 Task: Change the button text color to "E41515".
Action: Mouse moved to (95, 199)
Screenshot: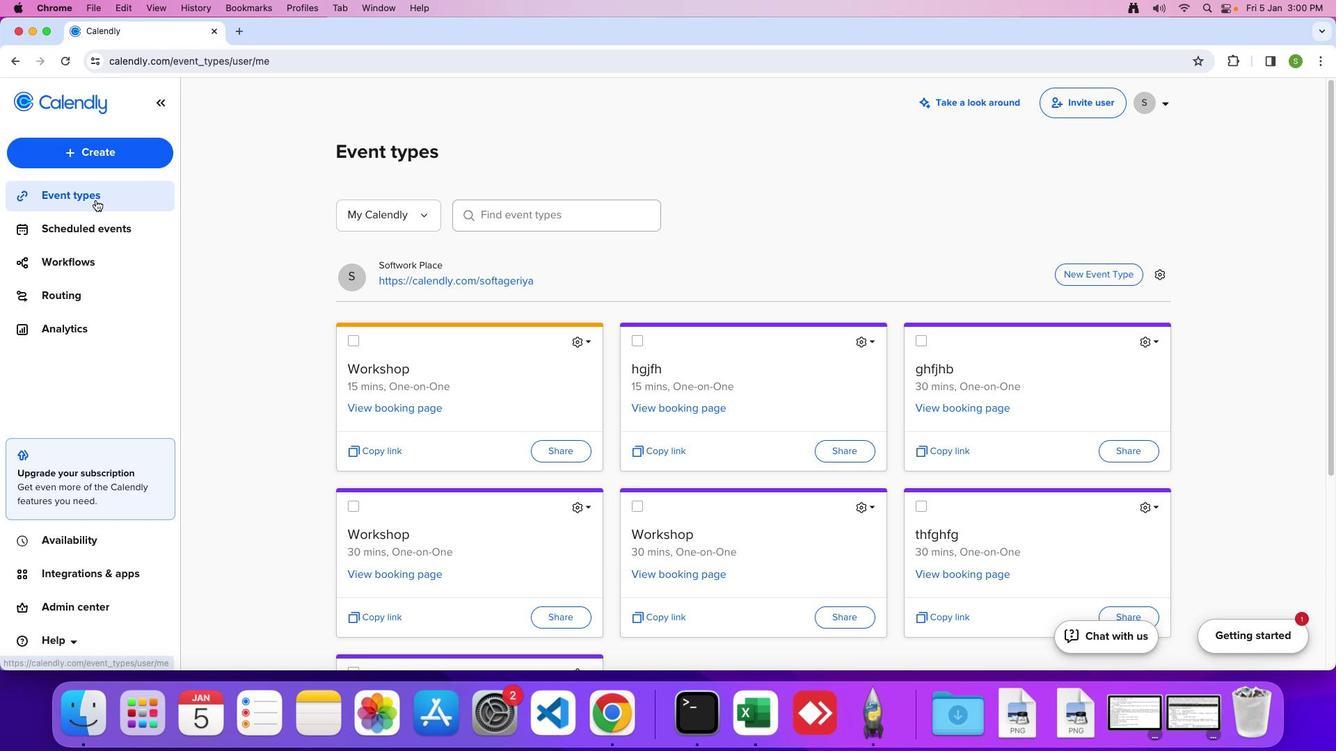 
Action: Mouse pressed left at (95, 199)
Screenshot: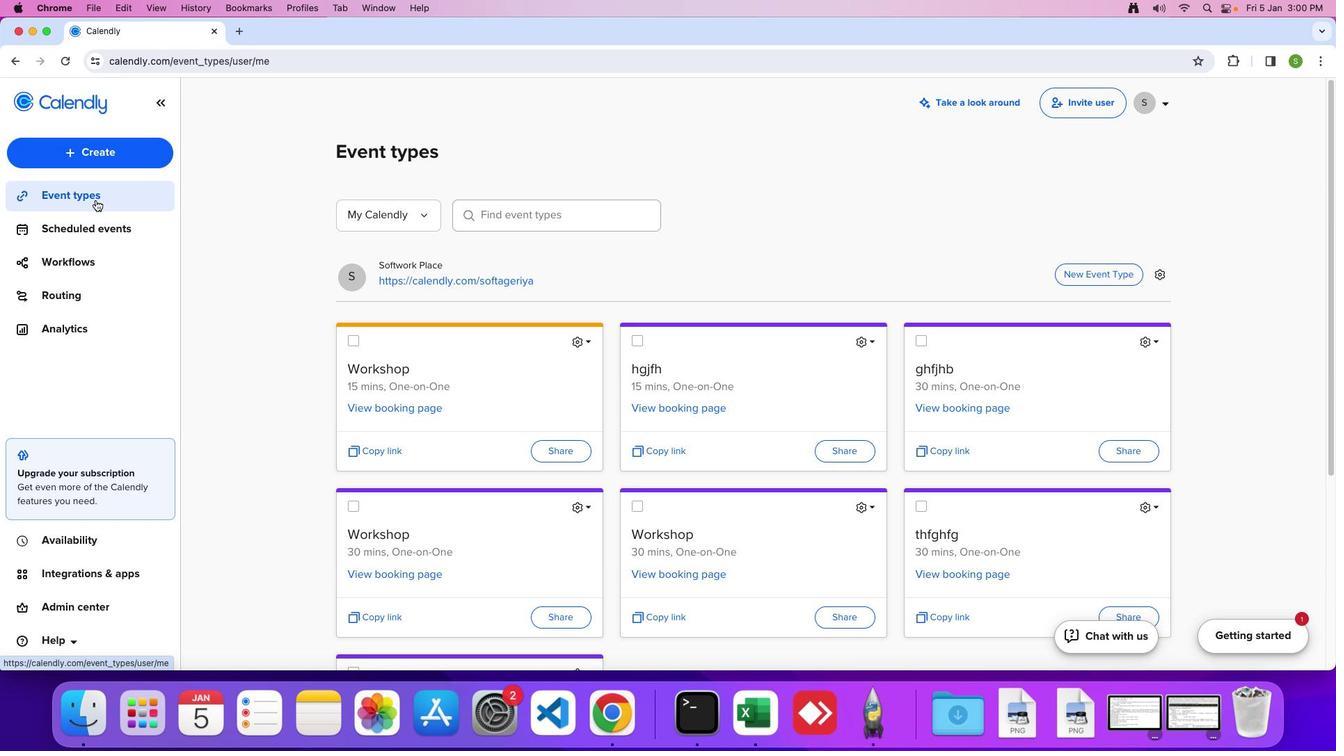 
Action: Mouse moved to (1161, 278)
Screenshot: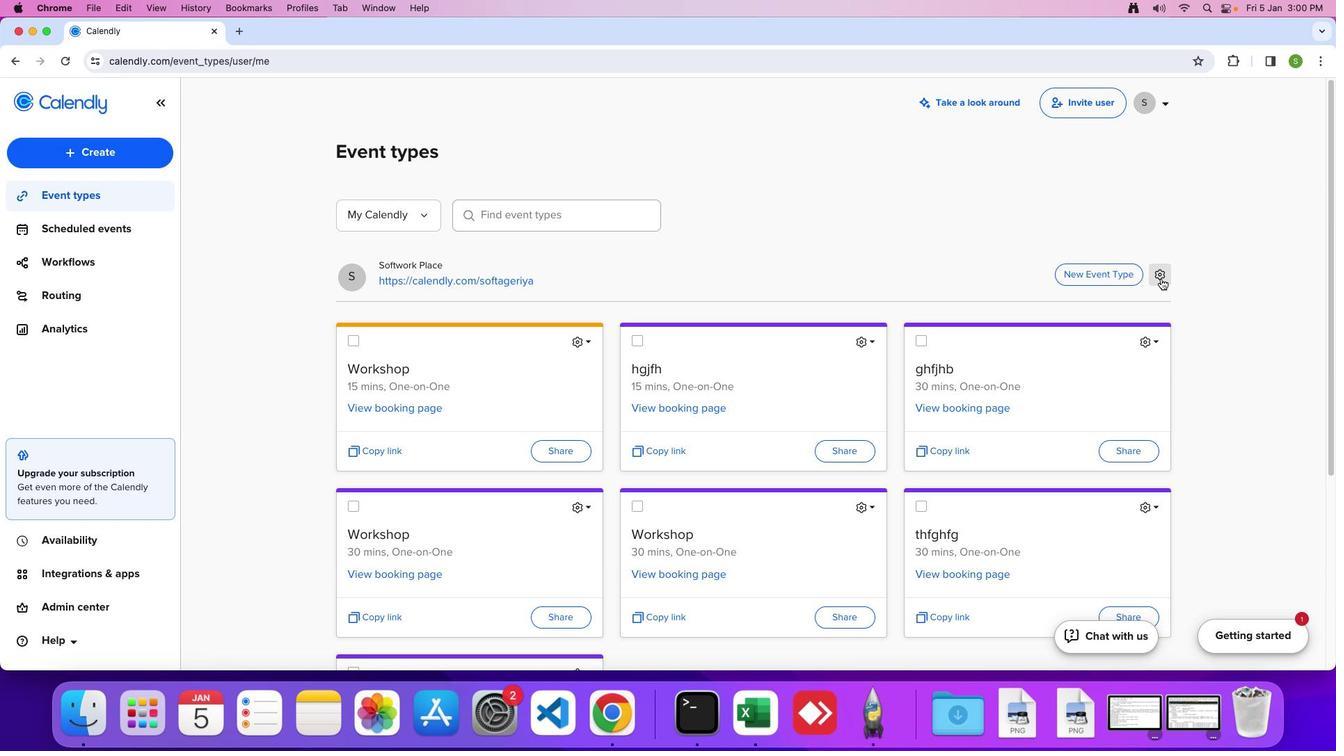 
Action: Mouse pressed left at (1161, 278)
Screenshot: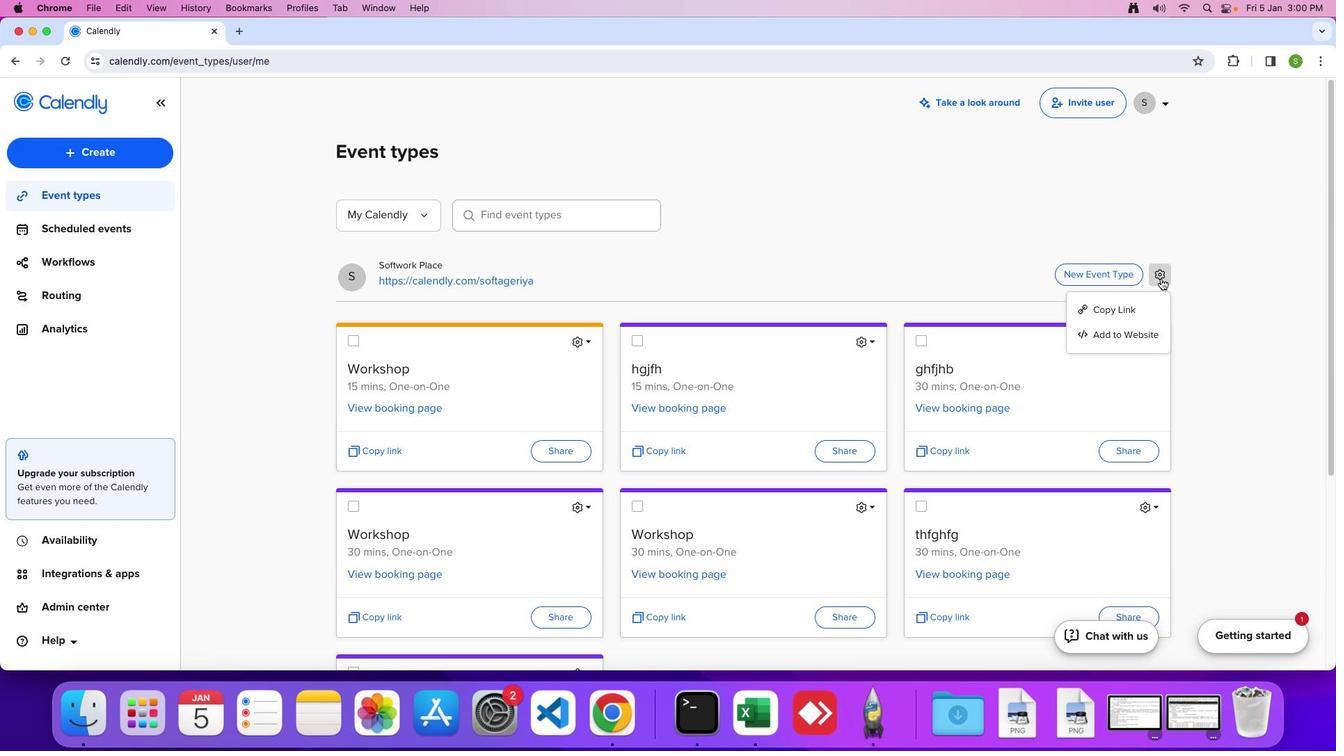
Action: Mouse moved to (1117, 334)
Screenshot: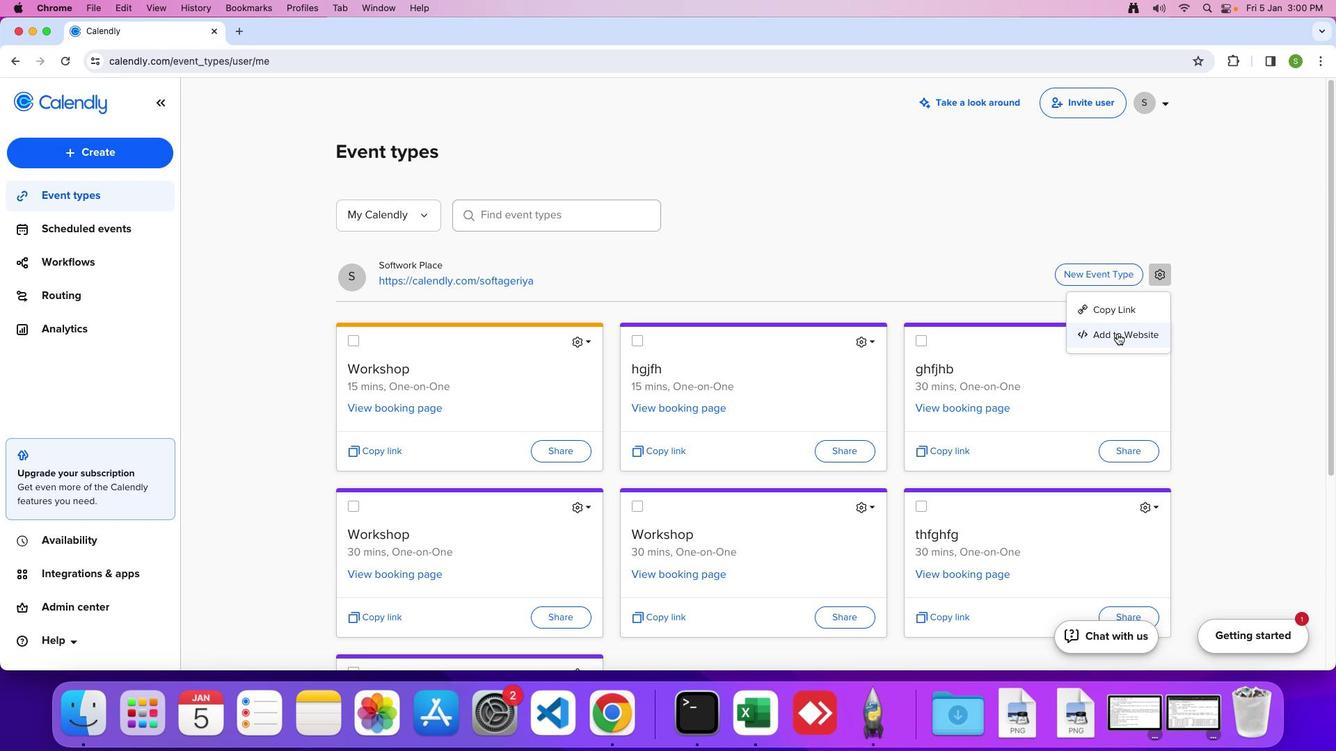 
Action: Mouse pressed left at (1117, 334)
Screenshot: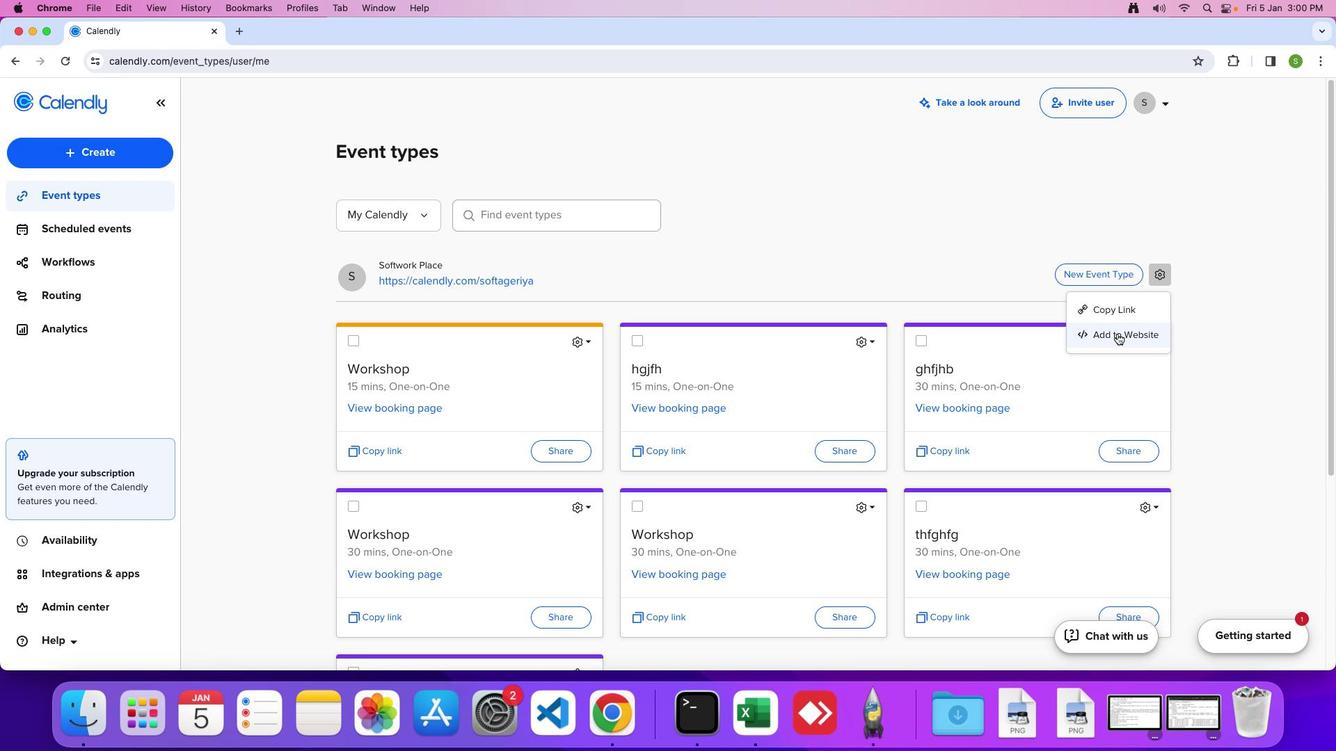 
Action: Mouse moved to (658, 334)
Screenshot: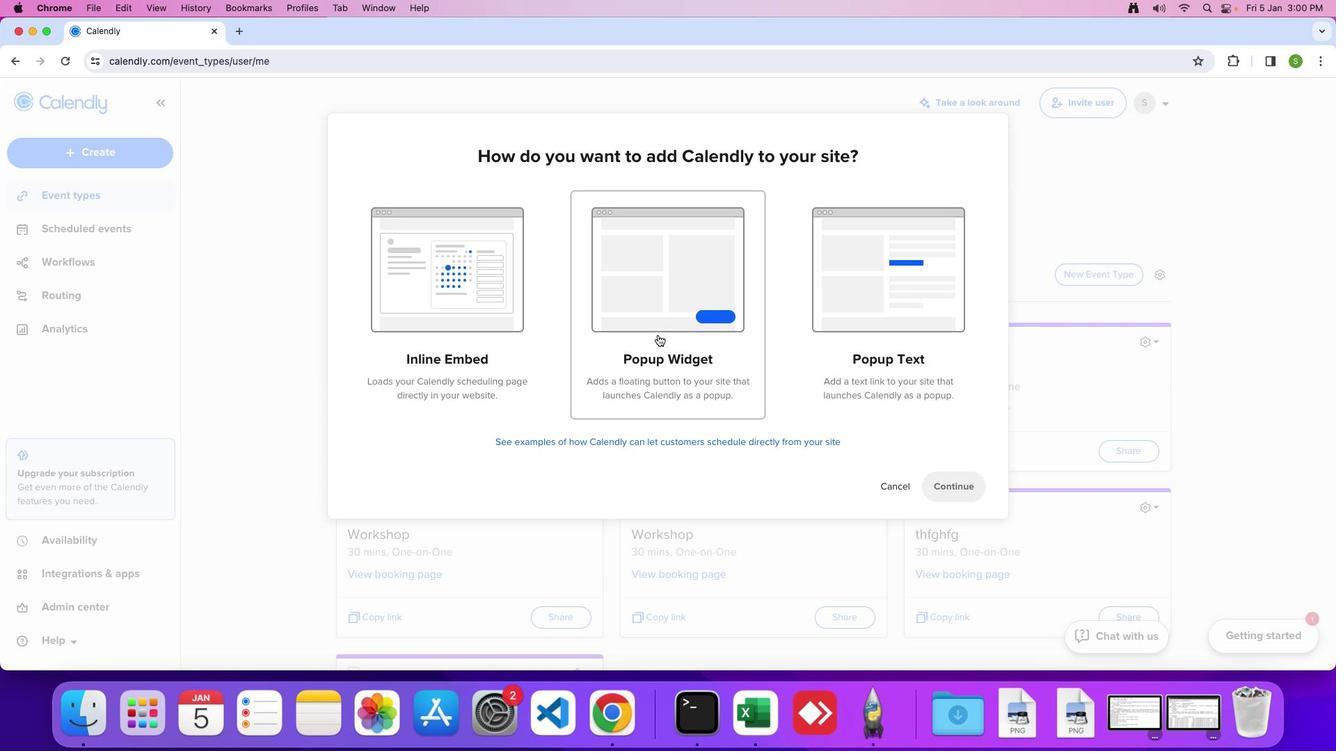 
Action: Mouse pressed left at (658, 334)
Screenshot: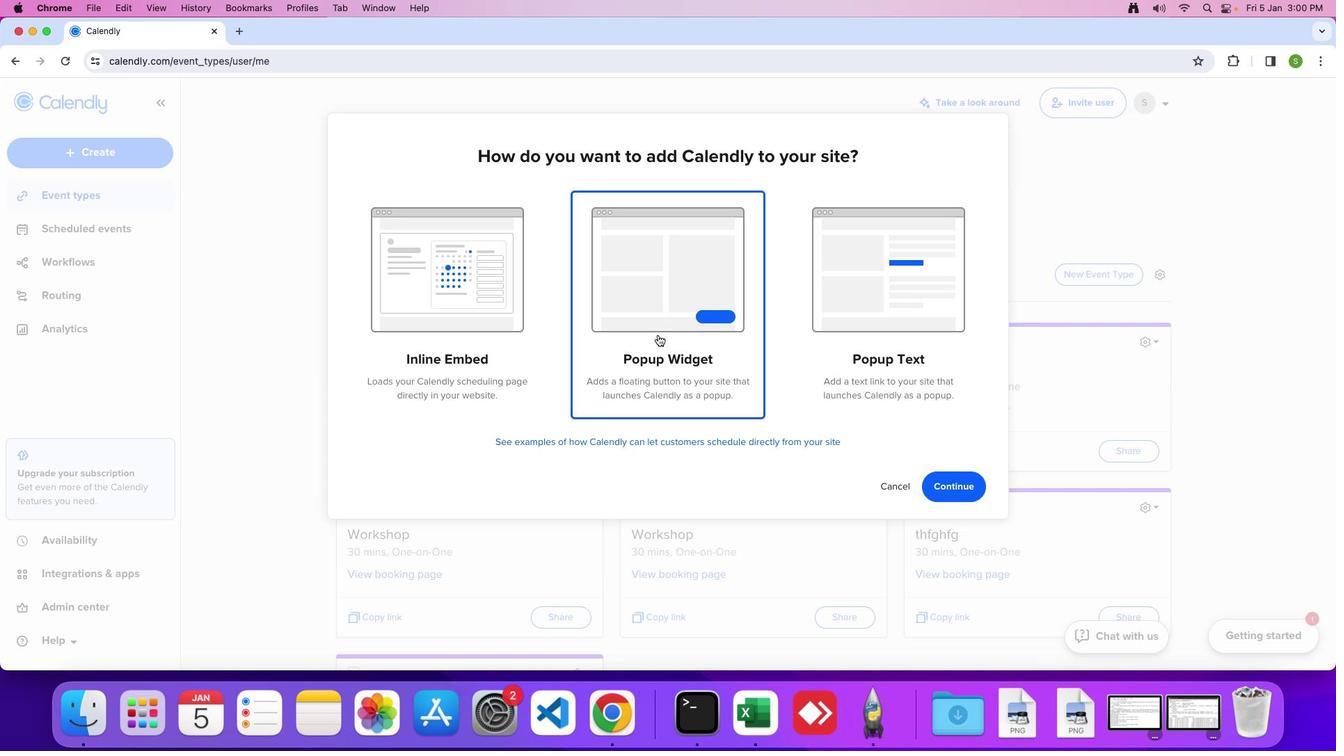 
Action: Mouse moved to (938, 483)
Screenshot: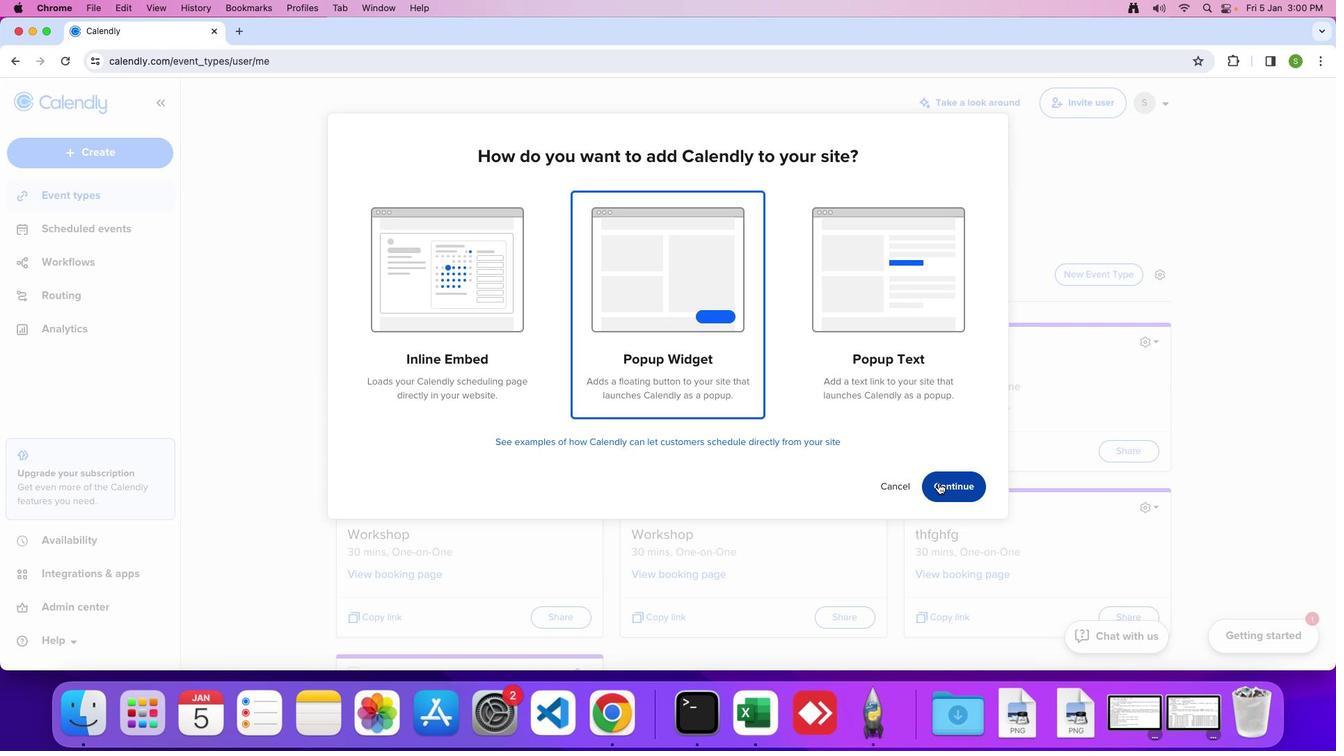 
Action: Mouse pressed left at (938, 483)
Screenshot: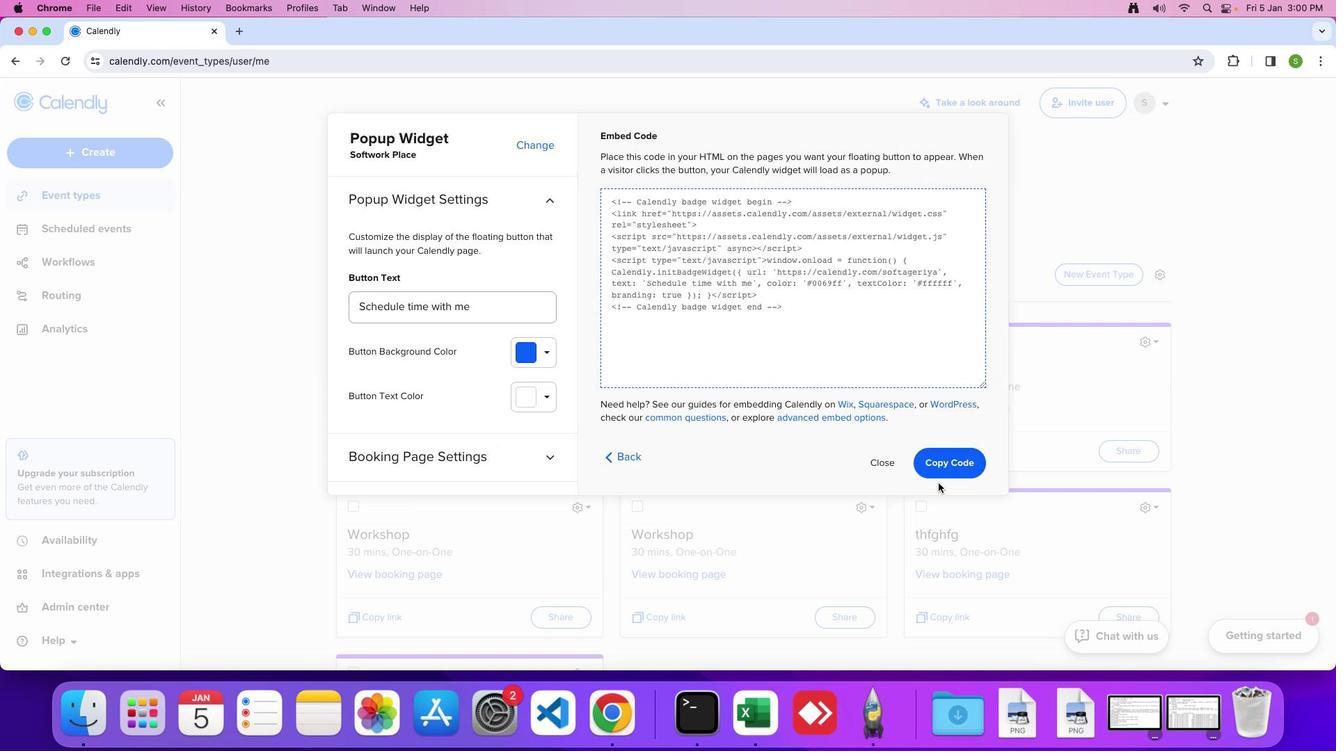 
Action: Mouse moved to (547, 398)
Screenshot: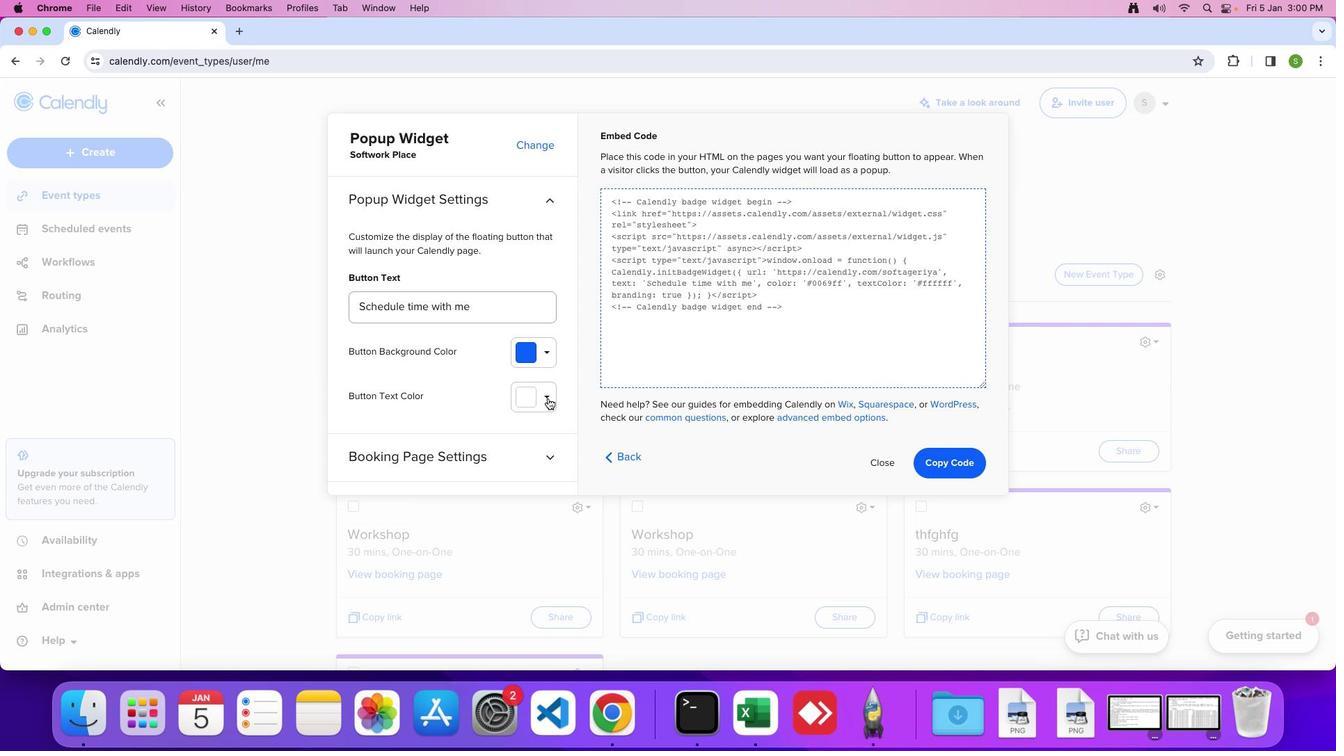 
Action: Mouse pressed left at (547, 398)
Screenshot: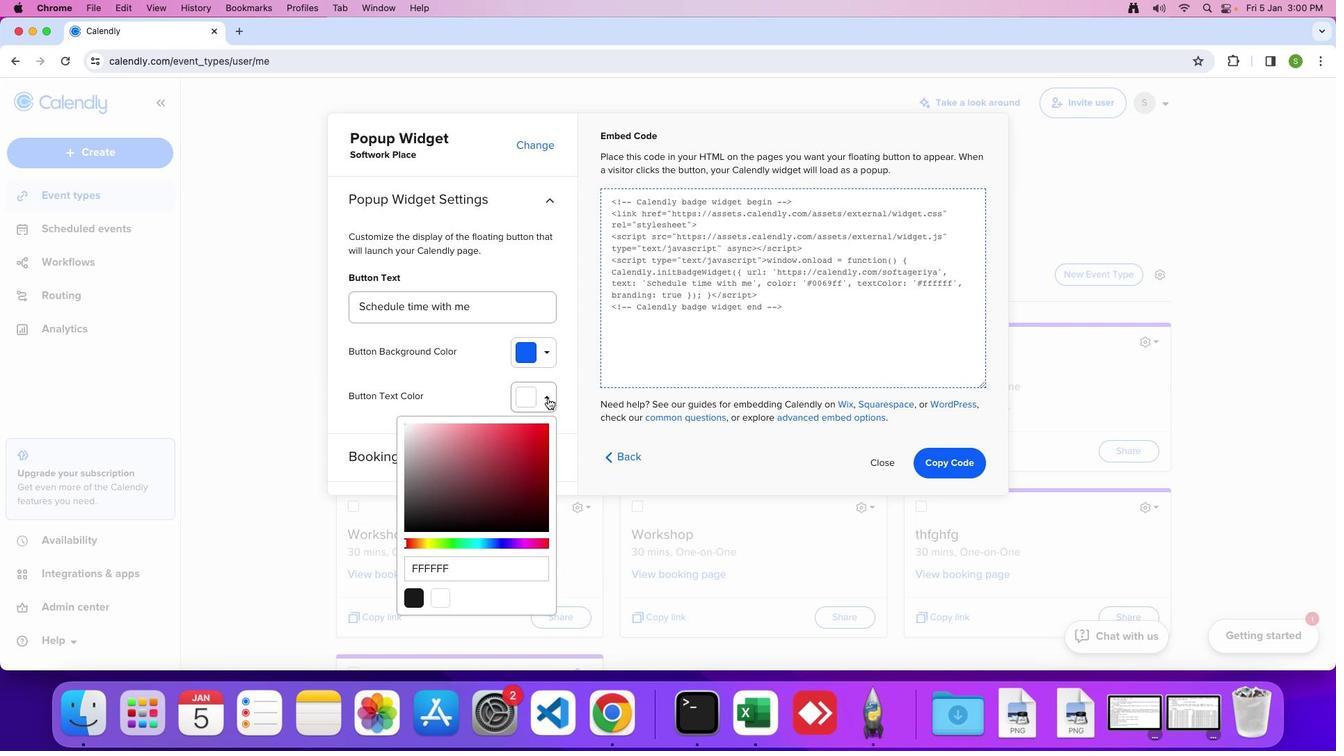 
Action: Mouse moved to (462, 569)
Screenshot: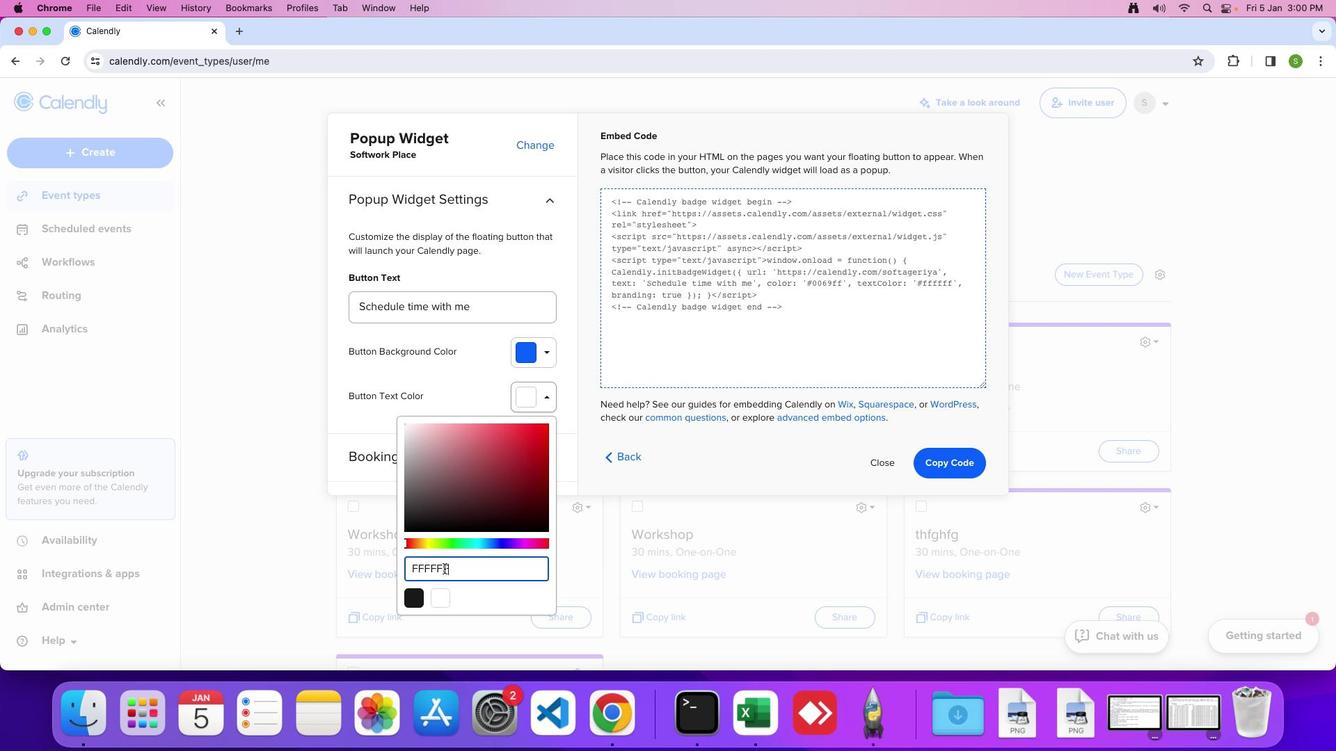 
Action: Mouse pressed left at (462, 569)
Screenshot: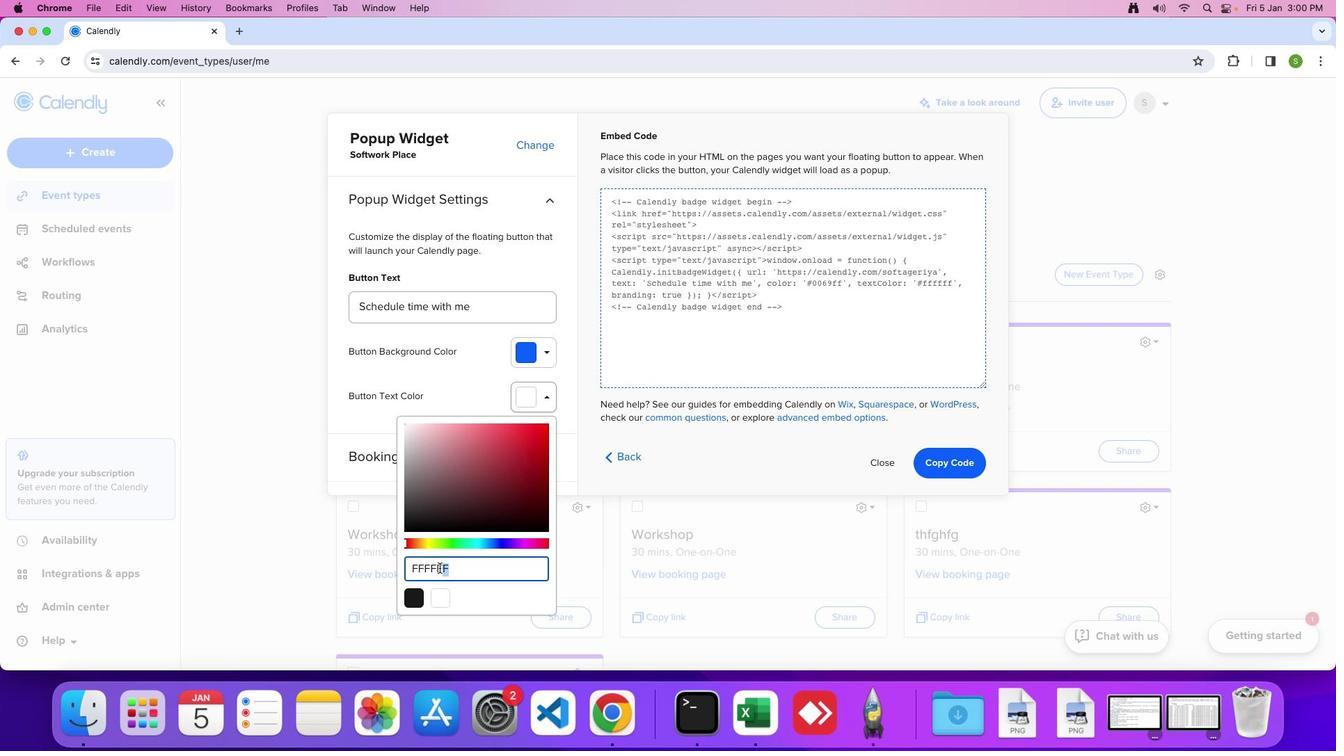 
Action: Mouse moved to (411, 555)
Screenshot: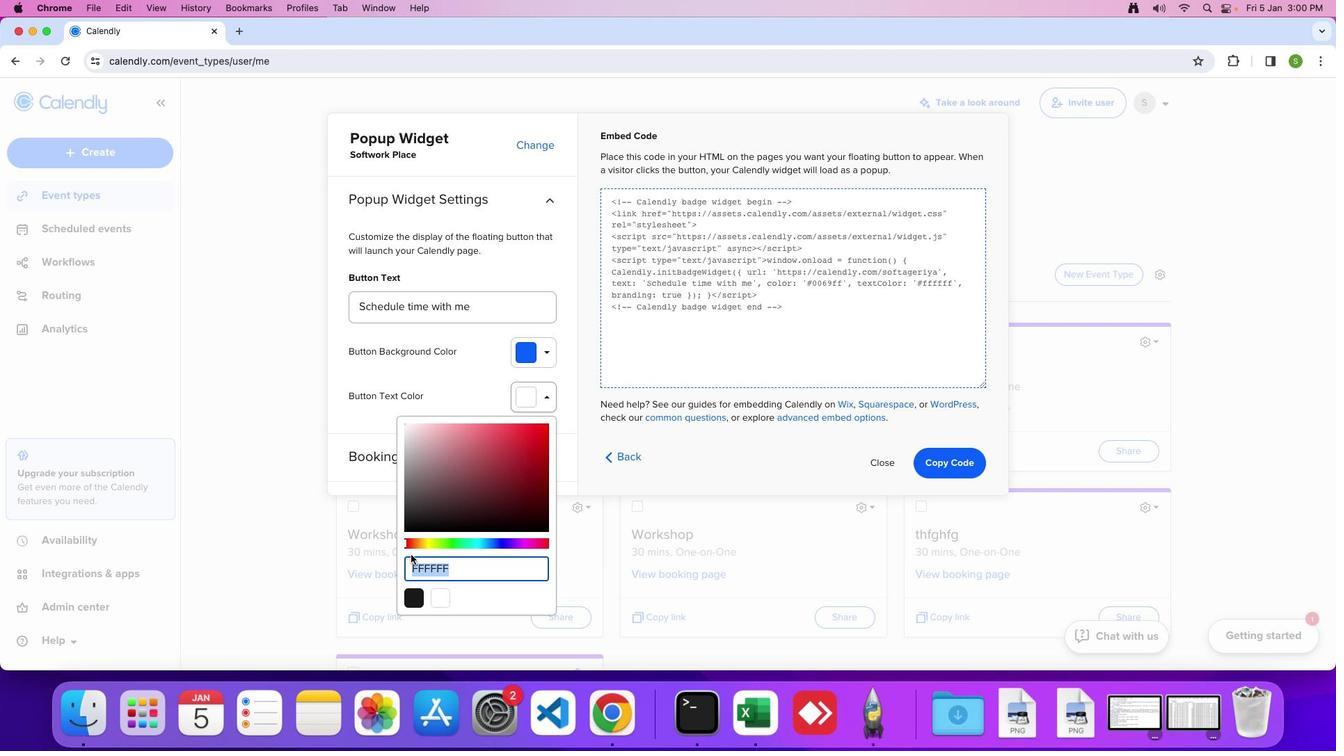 
Action: Key pressed 'E''4''1''5''1''5'Key.enter
Screenshot: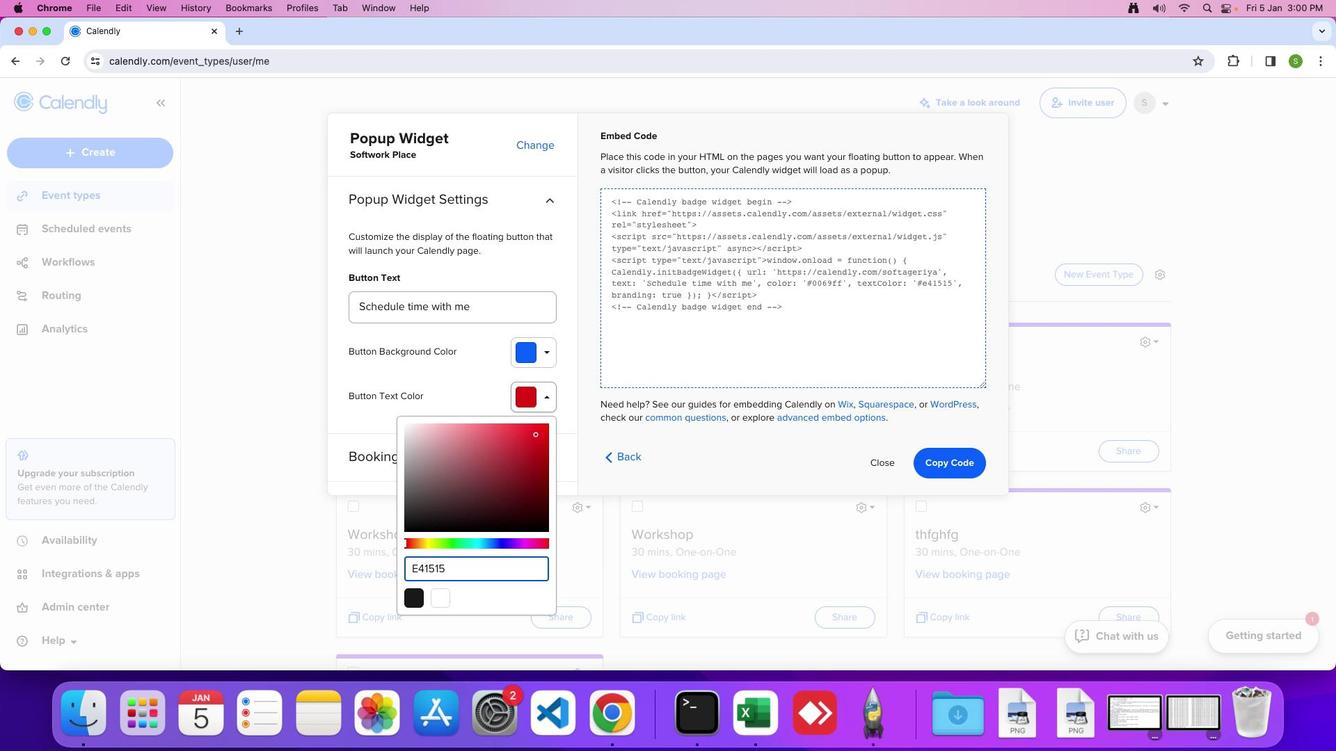 
